 Task: Add Buffalo Chicken Wrap to the cart.
Action: Mouse moved to (723, 252)
Screenshot: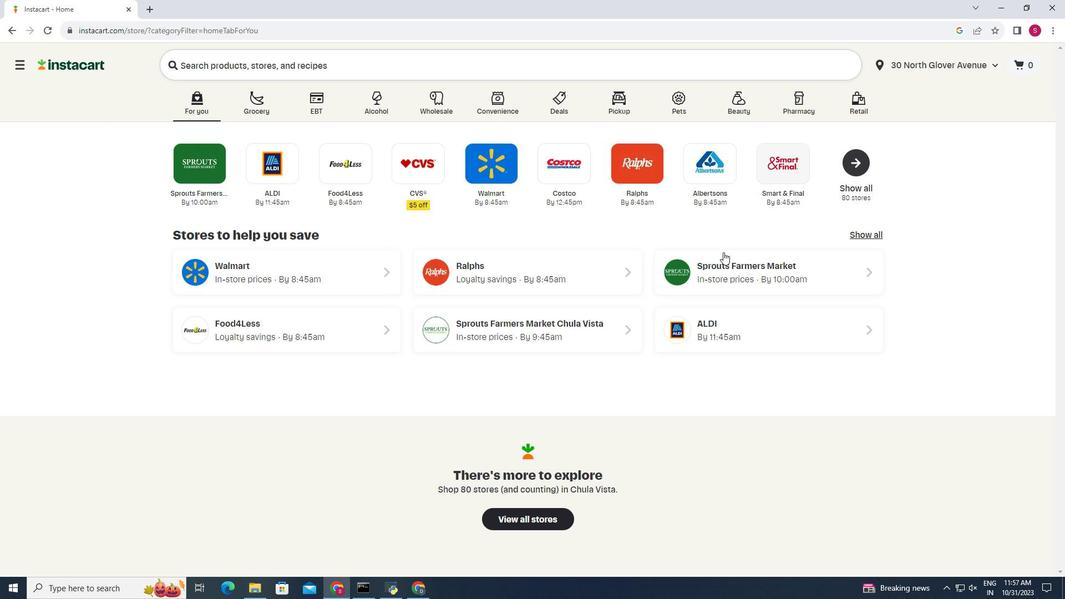 
Action: Mouse pressed left at (723, 252)
Screenshot: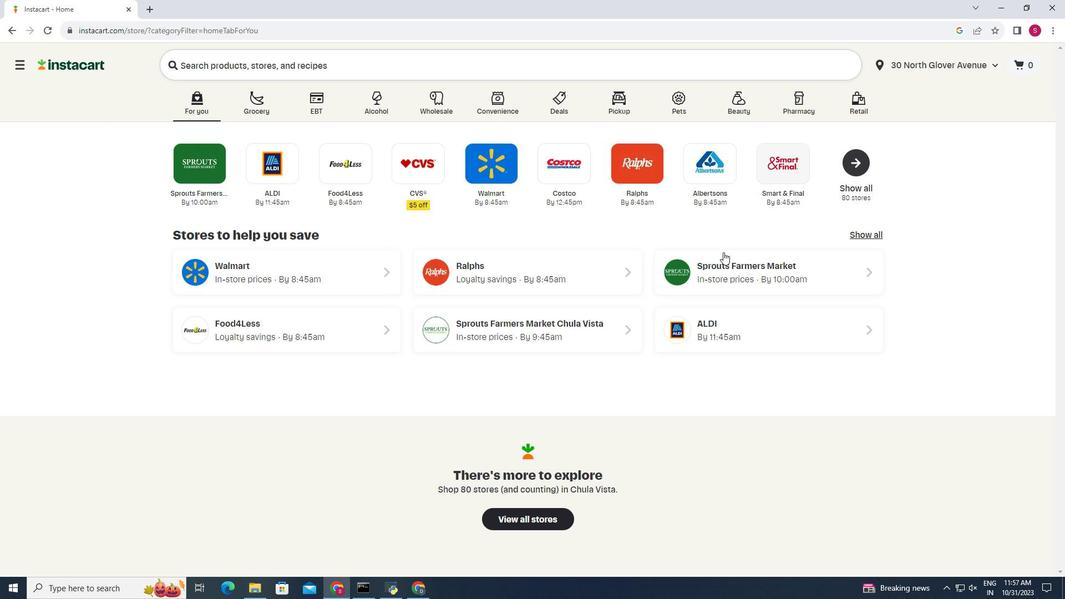 
Action: Mouse moved to (78, 508)
Screenshot: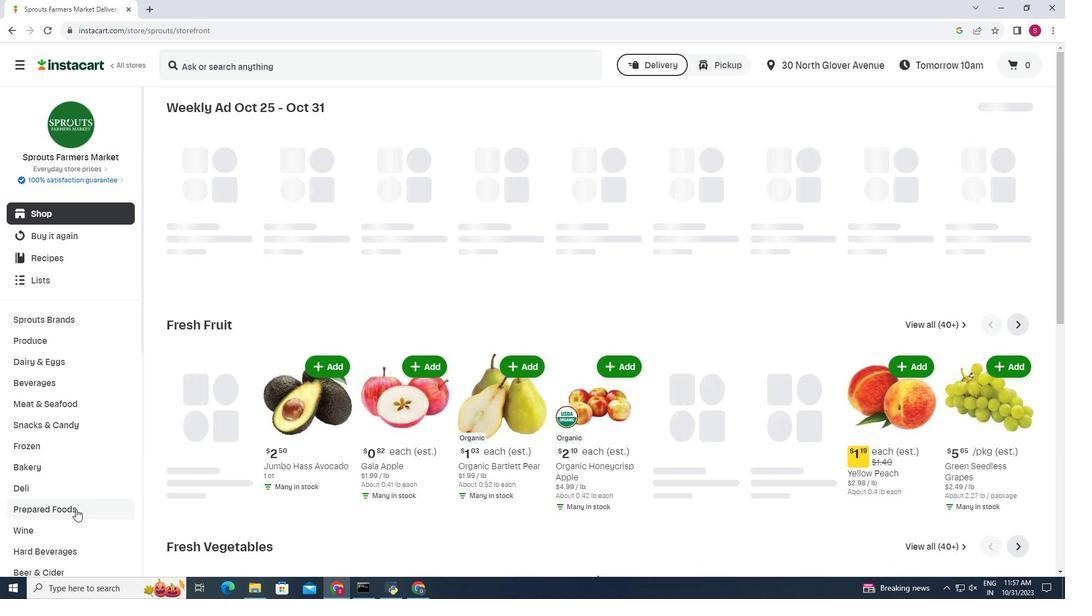 
Action: Mouse scrolled (78, 509) with delta (0, 0)
Screenshot: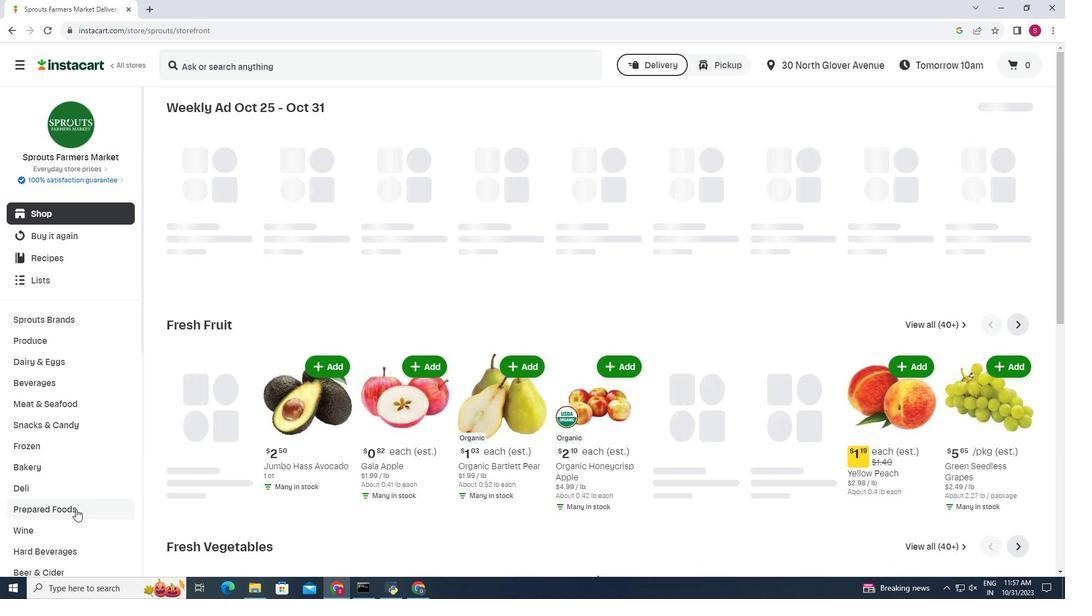 
Action: Mouse moved to (66, 511)
Screenshot: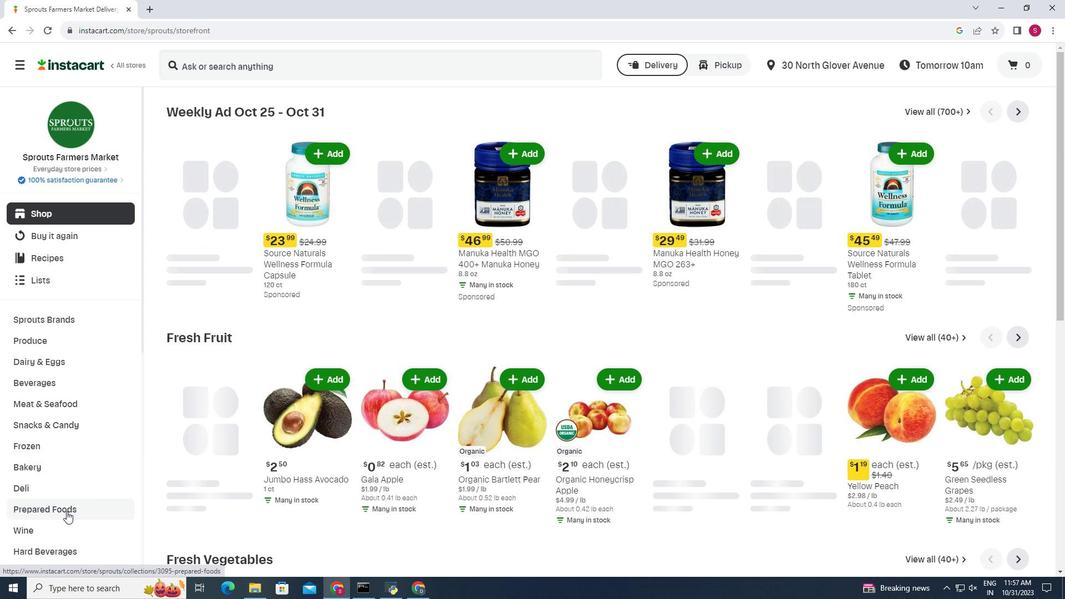 
Action: Mouse pressed left at (66, 511)
Screenshot: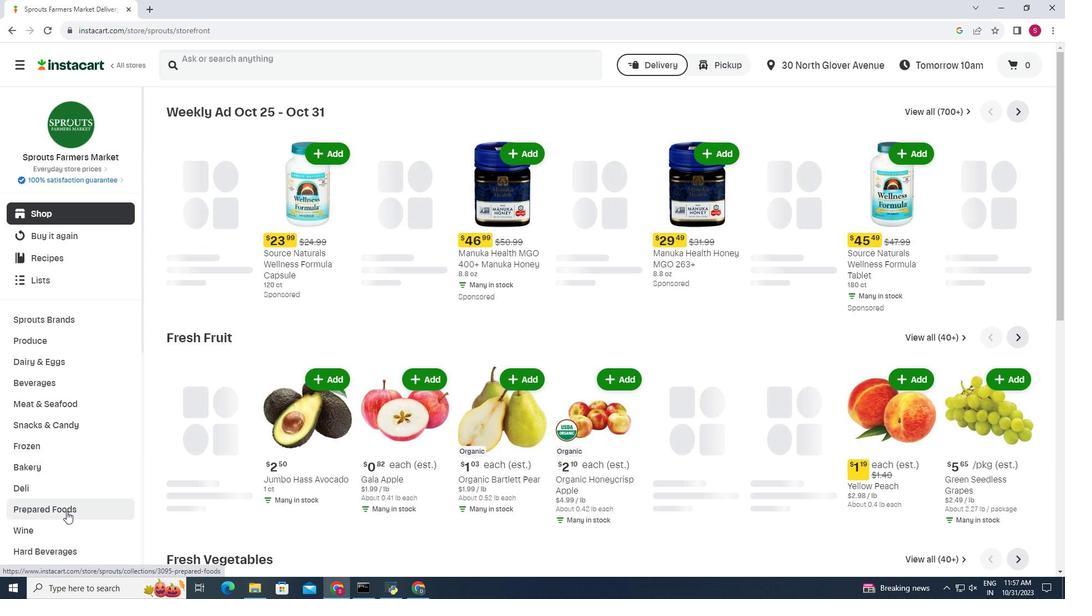 
Action: Mouse moved to (318, 142)
Screenshot: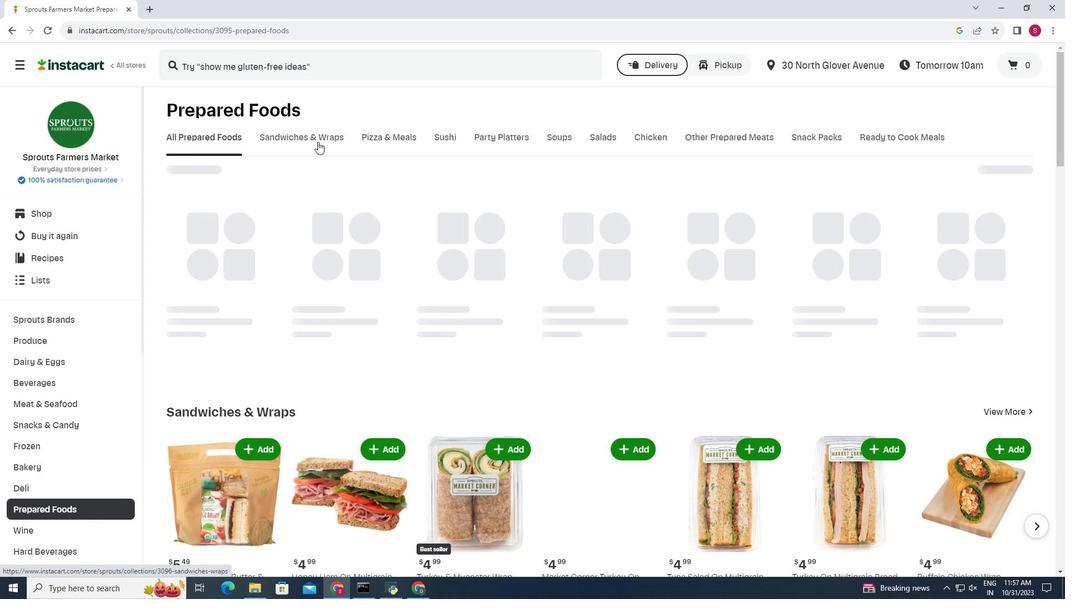 
Action: Mouse pressed left at (318, 142)
Screenshot: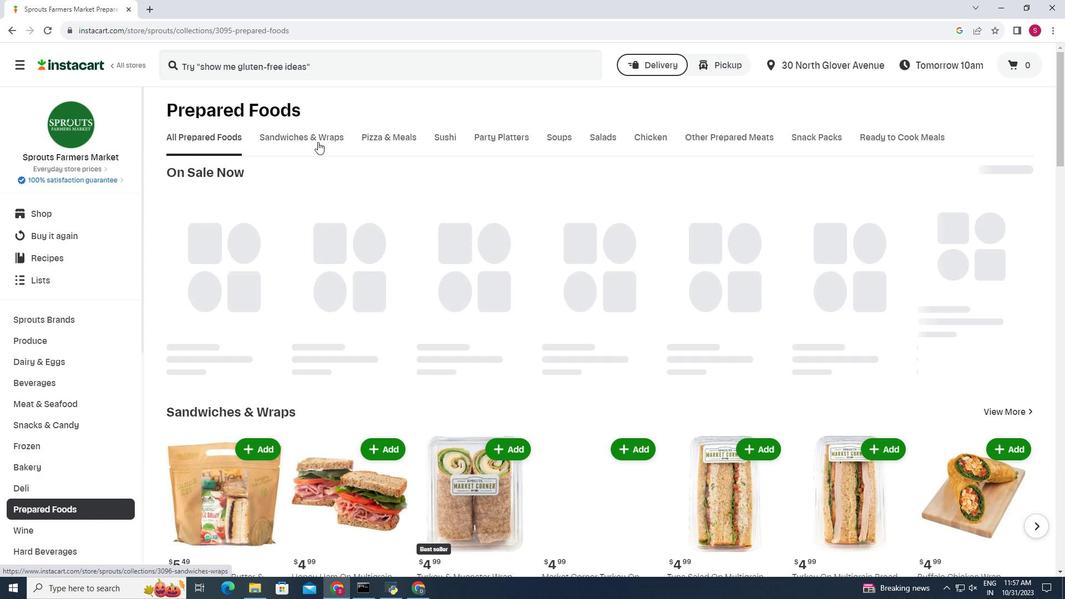 
Action: Mouse moved to (819, 228)
Screenshot: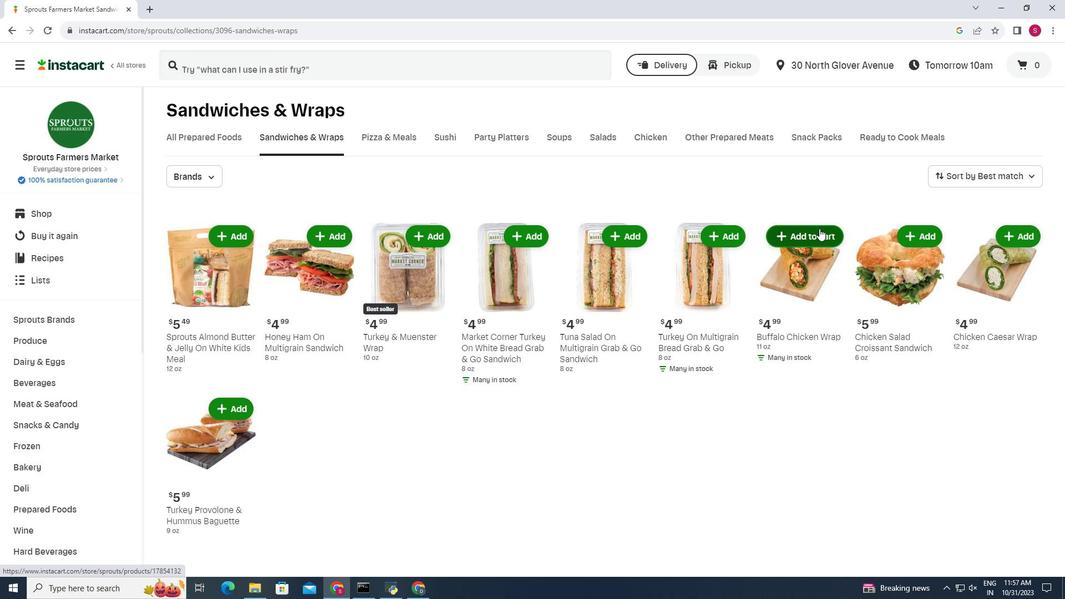 
Action: Mouse pressed left at (819, 228)
Screenshot: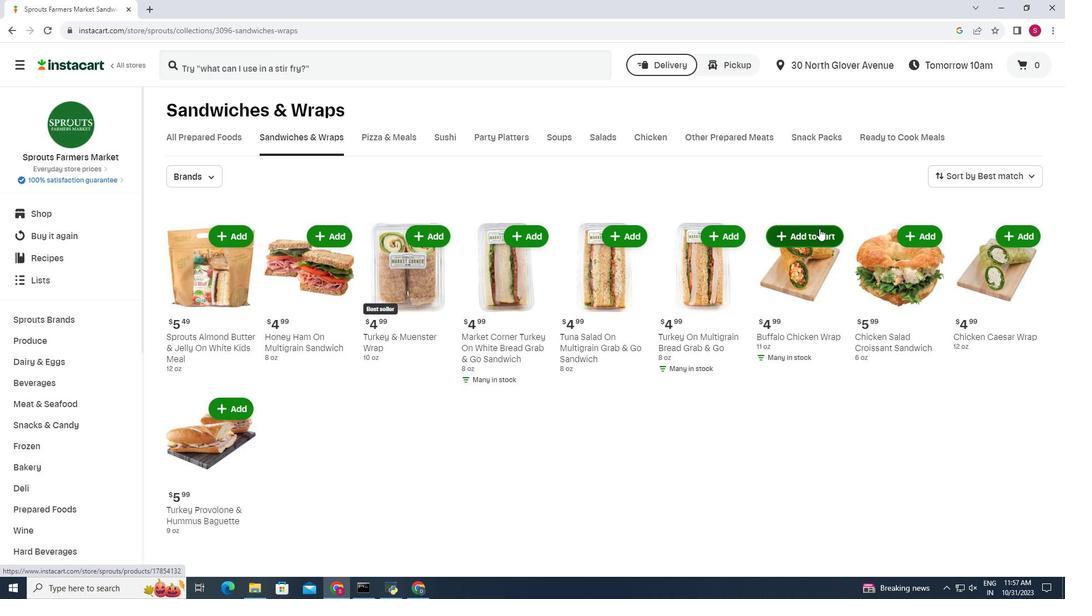 
Action: Mouse moved to (809, 199)
Screenshot: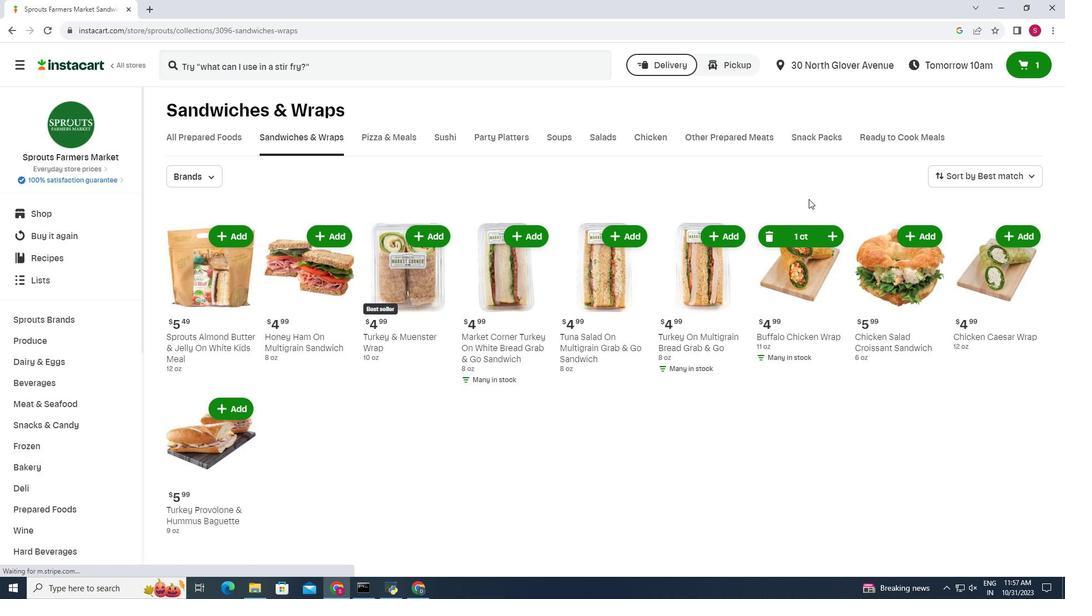 
